 Task: Add an event with the title Performance Improvement Plan Evaluation and Progress Tracking, date '2024/05/19', time 8:50 AM to 10:50 AMand add a description: Welcome to our Team Building Retreat, a transformative experience designed to foster stronger bonds, enhance collaboration, and unleash the full potential of our team. This retreat provides a unique opportunity for team members to step outside of their daily routines and engage in activities that promote trust, communication, and camaraderie.Select event color  Peacock . Add location for the event as: 456 Chiado, Lisbon, Portugal, logged in from the account softage.5@softage.netand send the event invitation to softage.7@softage.net and softage.8@softage.net. Set a reminder for the event Daily
Action: Mouse moved to (60, 110)
Screenshot: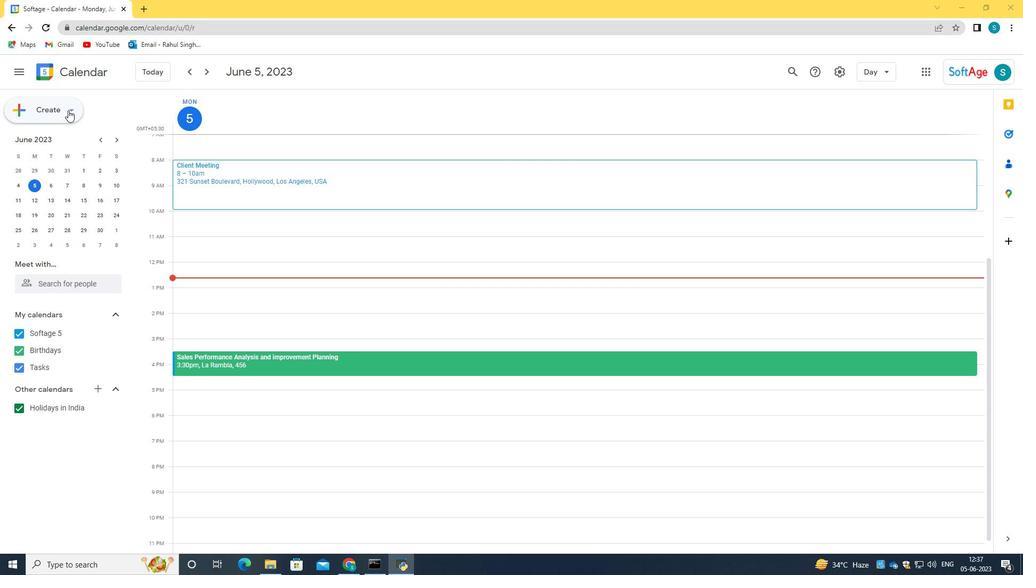 
Action: Mouse pressed left at (60, 110)
Screenshot: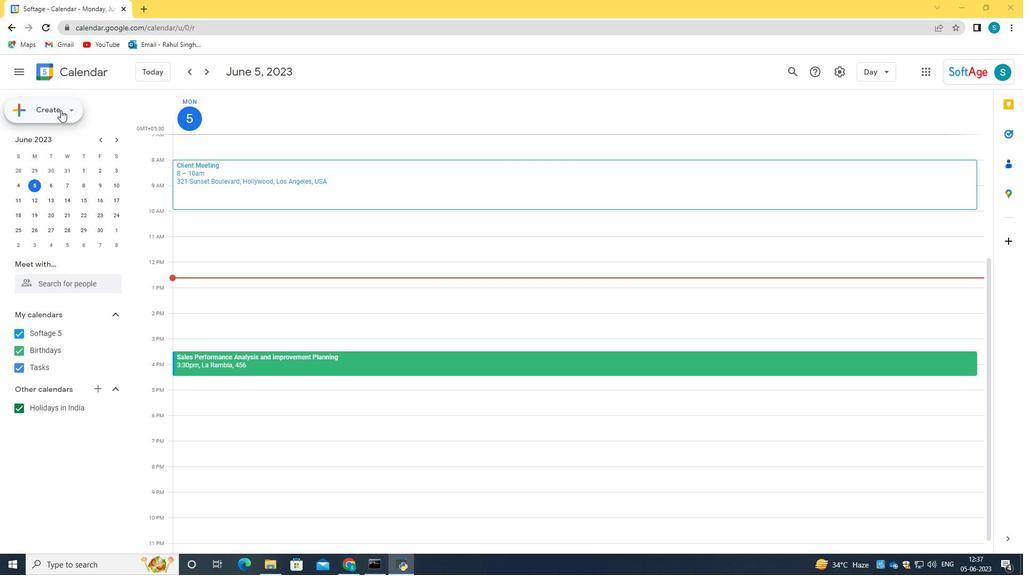 
Action: Mouse moved to (63, 136)
Screenshot: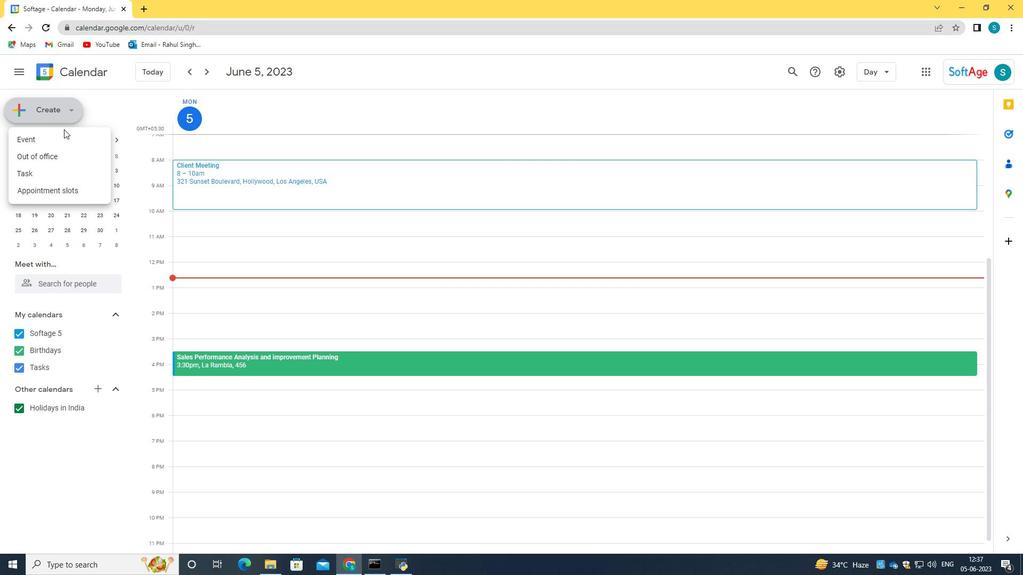 
Action: Mouse pressed left at (63, 136)
Screenshot: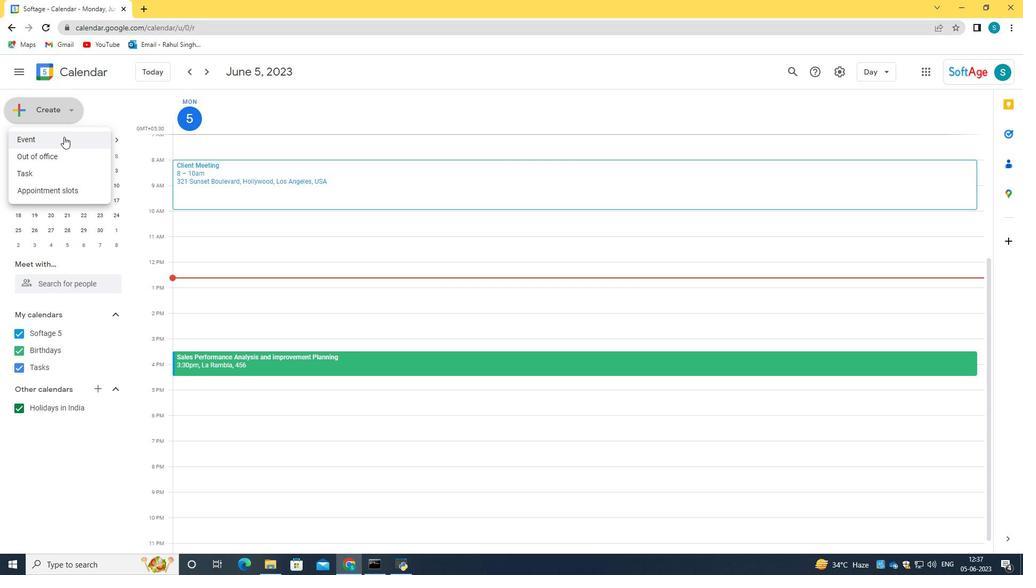 
Action: Mouse moved to (617, 433)
Screenshot: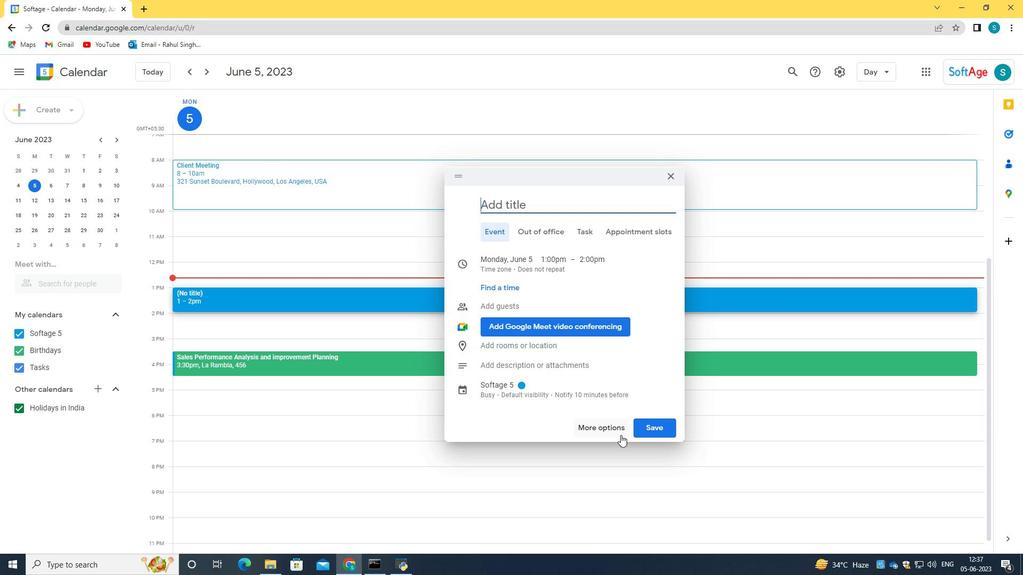 
Action: Mouse pressed left at (617, 433)
Screenshot: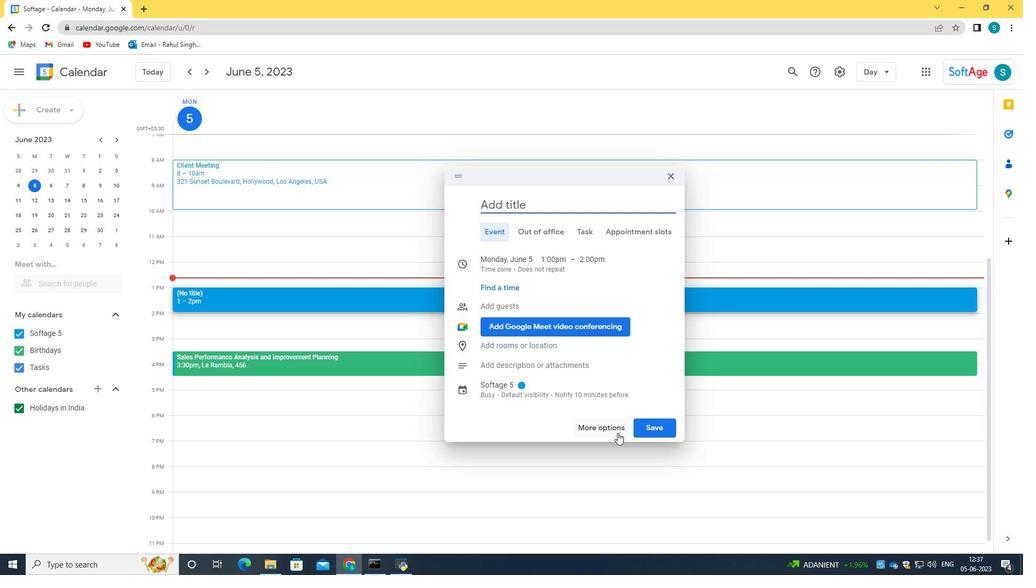 
Action: Mouse moved to (116, 71)
Screenshot: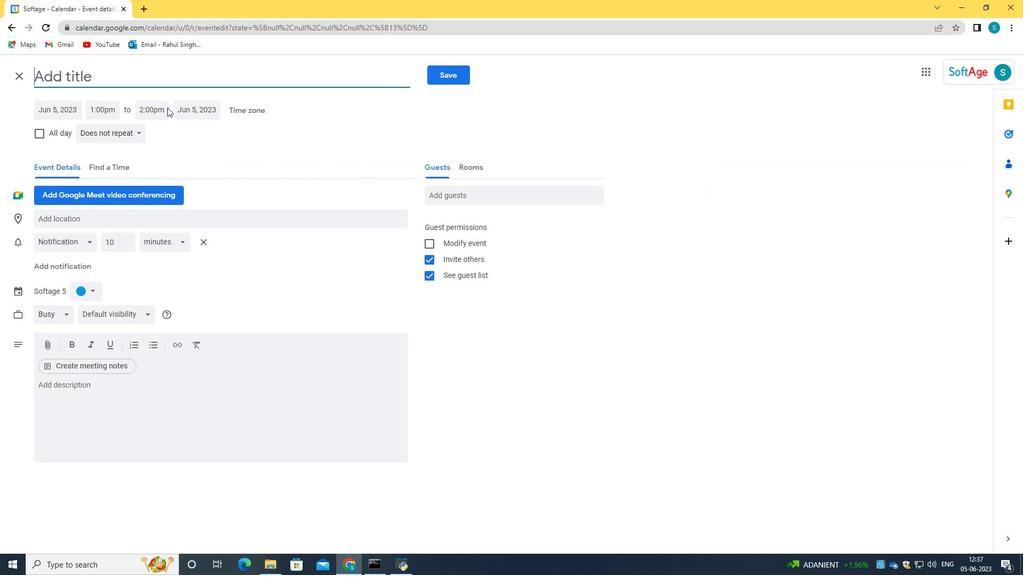 
Action: Mouse pressed left at (116, 71)
Screenshot: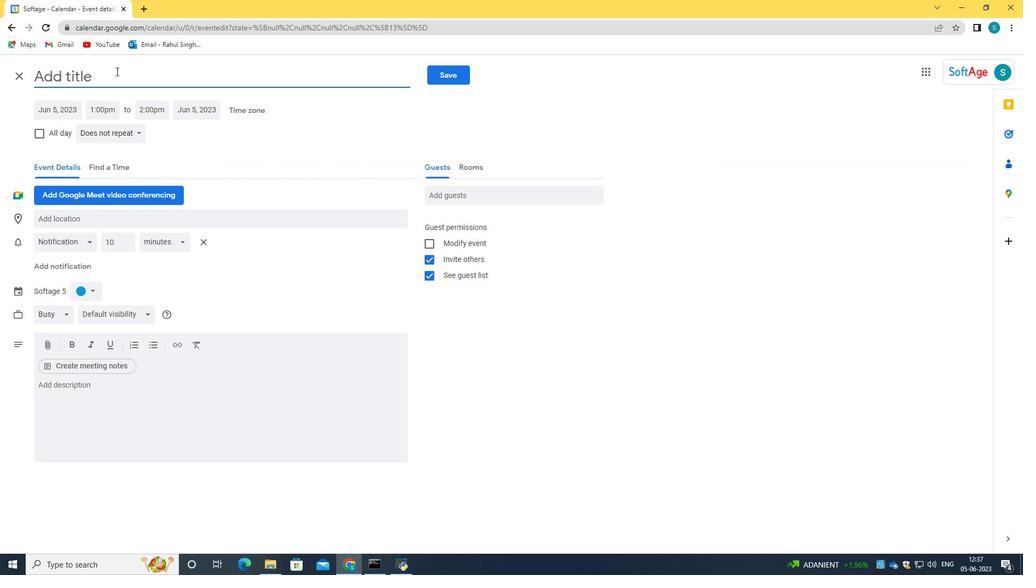
Action: Key pressed <Key.caps_lock>
Screenshot: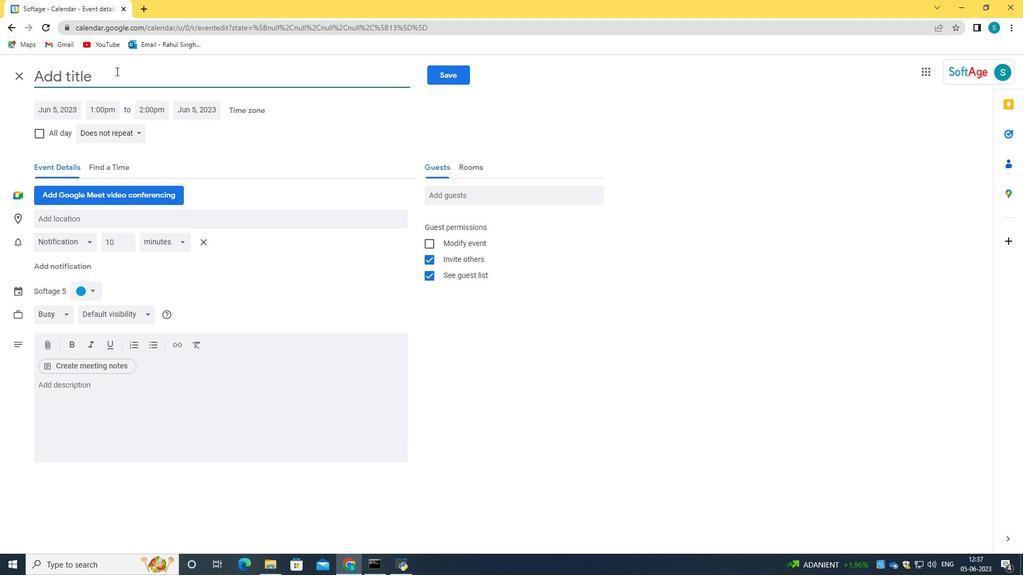 
Action: Mouse moved to (116, 70)
Screenshot: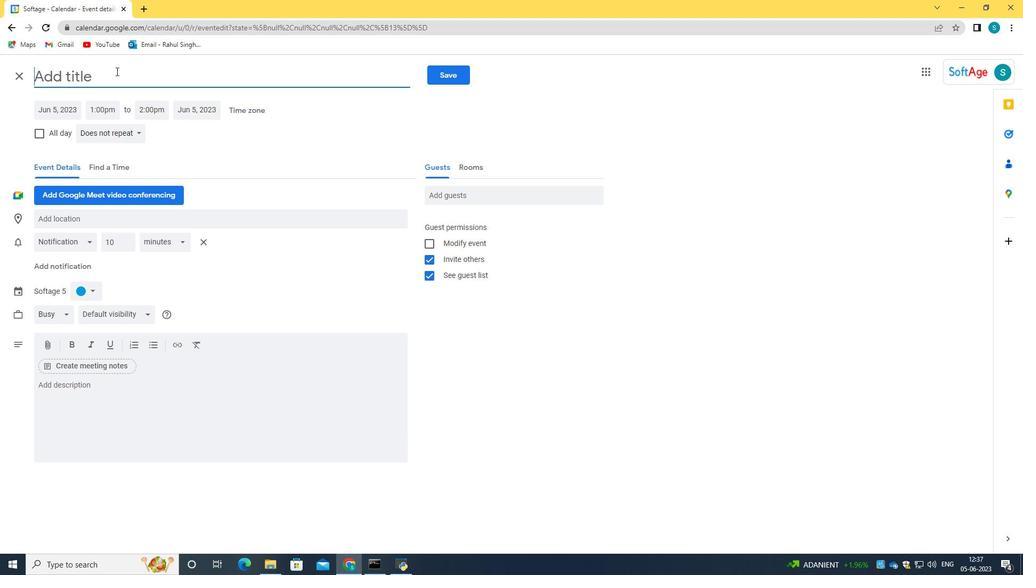 
Action: Key pressed P<Key.caps_lock>erformance<Key.space><Key.caps_lock>I<Key.caps_lock>mprovemen<Key.space><Key.backspace>t<Key.space><Key.caps_lock>P<Key.caps_lock>lan<Key.space><Key.caps_lock>E<Key.caps_lock>valuation<Key.space>and<Key.space><Key.caps_lock>P<Key.caps_lock>roge<Key.backspace>ress<Key.space><Key.caps_lock>T<Key.caps_lock>racking
Screenshot: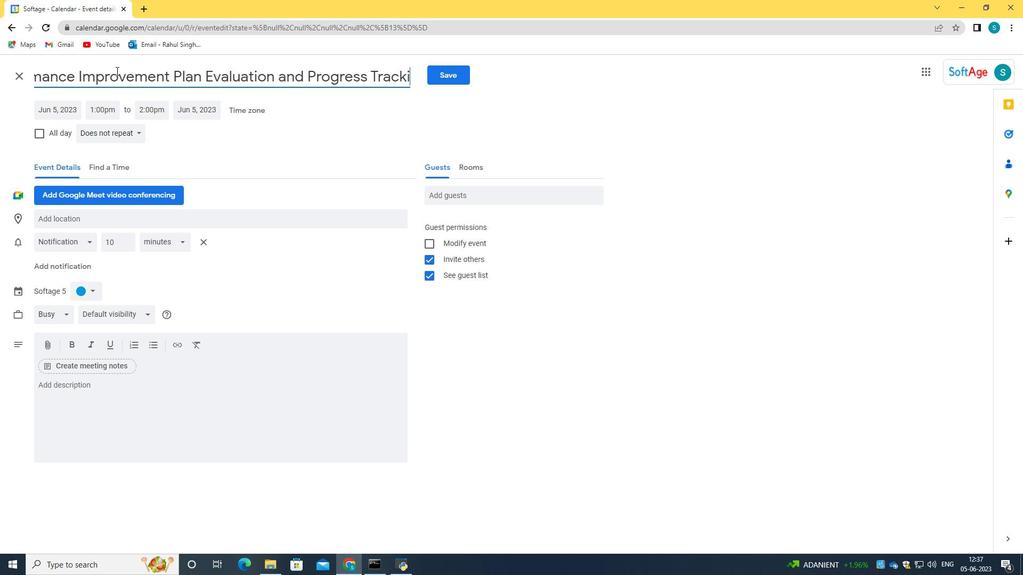 
Action: Mouse moved to (69, 108)
Screenshot: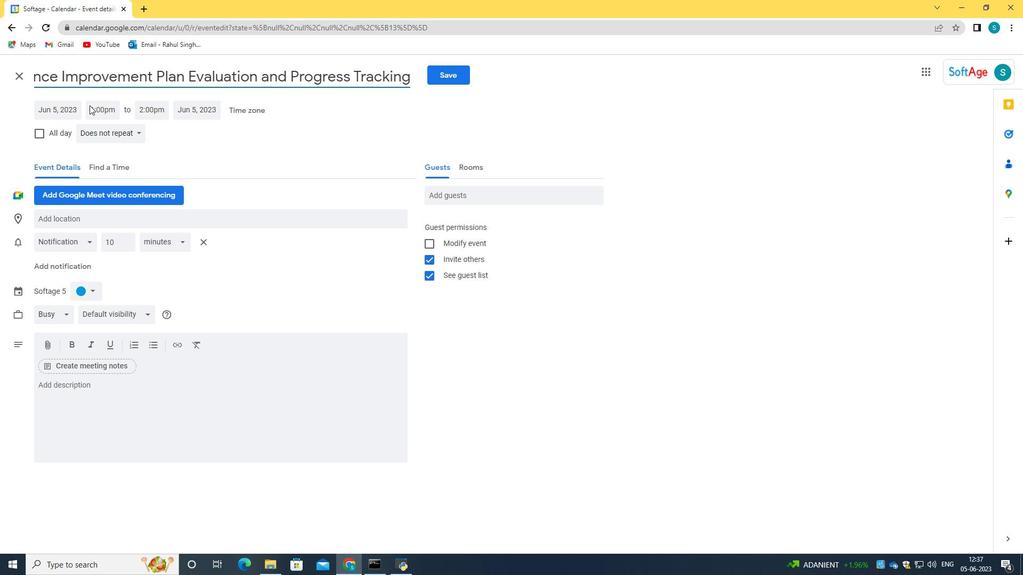 
Action: Mouse pressed left at (69, 108)
Screenshot: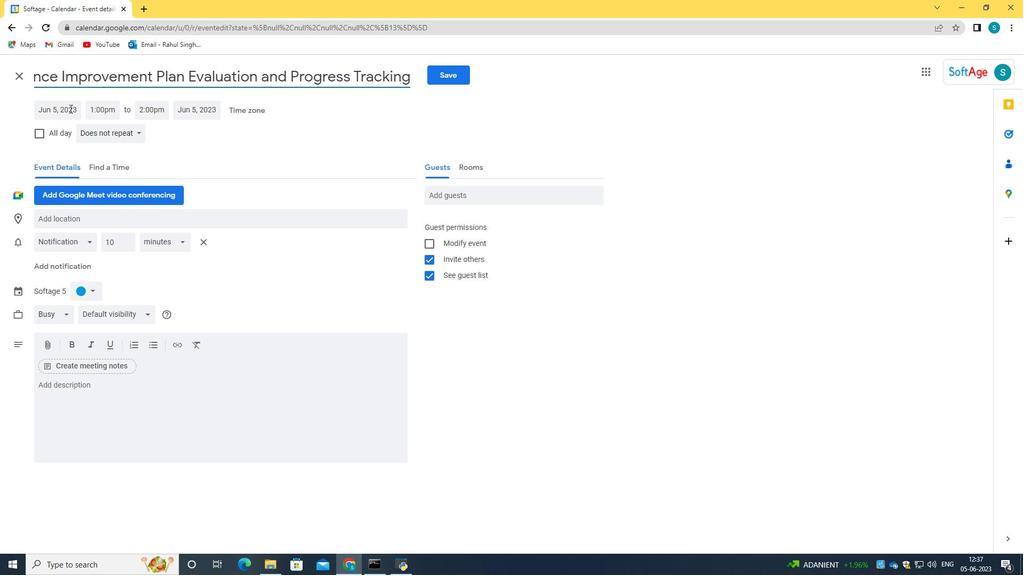 
Action: Key pressed 2024/05/19<Key.tab>08<Key.shift_r>:50am<Key.tab>10<Key.shift_r>:50<Key.space>am
Screenshot: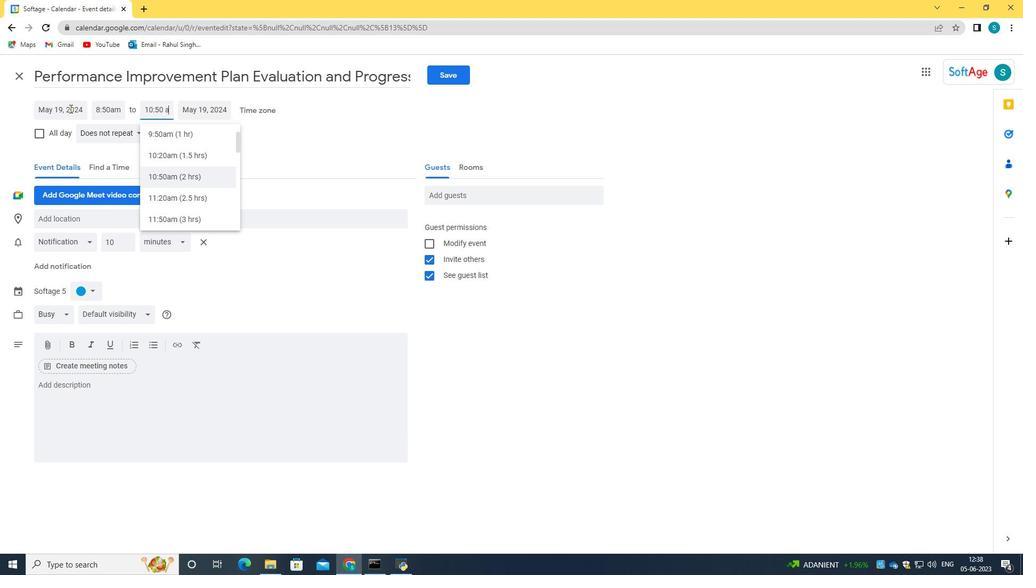 
Action: Mouse moved to (191, 176)
Screenshot: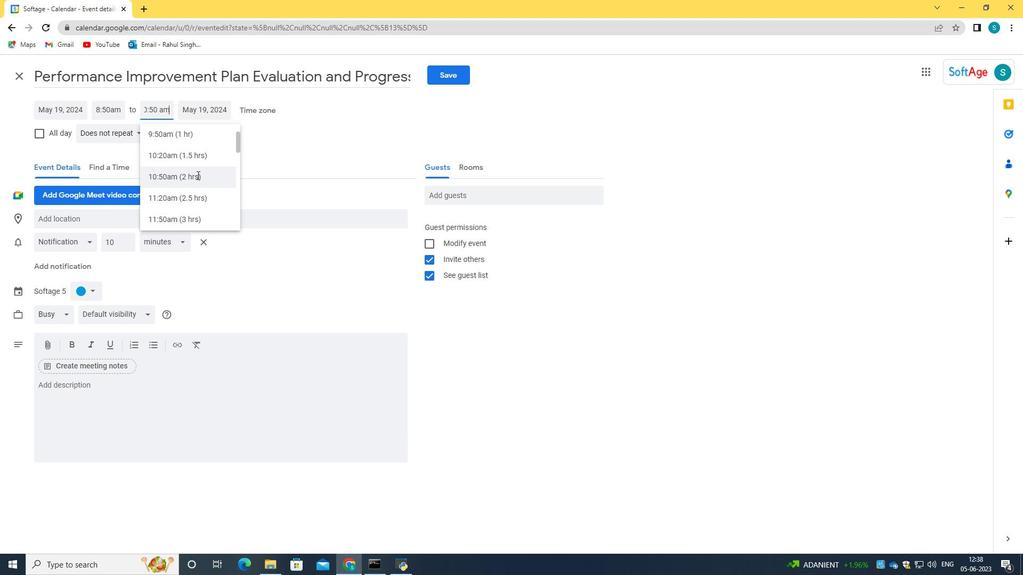
Action: Mouse pressed left at (191, 176)
Screenshot: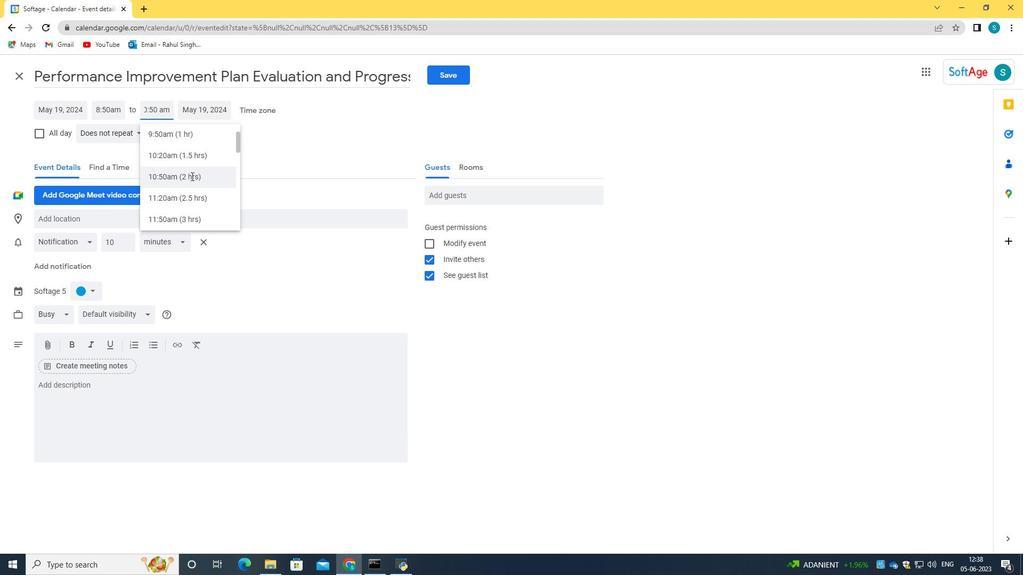 
Action: Mouse moved to (120, 396)
Screenshot: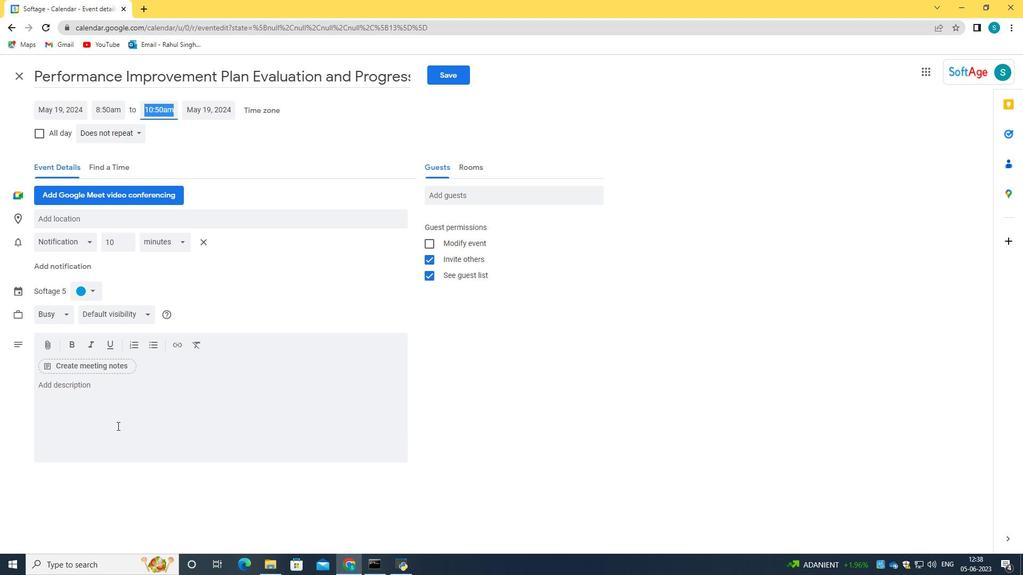 
Action: Mouse pressed left at (120, 396)
Screenshot: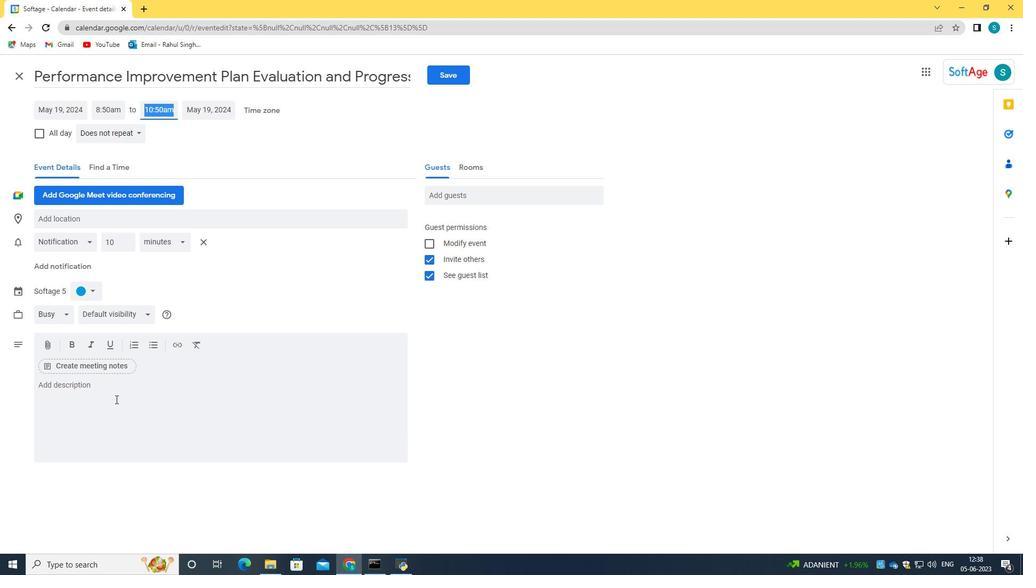 
Action: Key pressed <Key.caps_lock>W<Key.caps_lock>elcome<Key.space>to<Key.space>our<Key.space><Key.caps_lock>T<Key.caps_lock>eam<Key.space><Key.caps_lock>B<Key.caps_lock>uilding<Key.space><Key.caps_lock>R<Key.caps_lock>etreat,<Key.space>a<Key.space>transformative<Key.space>experience<Key.space>designed<Key.space>to<Key.space>foster<Key.space>stronger<Key.space>bonds,<Key.space>enhacne<Key.space>c<Key.backspace><Key.backspace><Key.backspace><Key.backspace><Key.backspace><Key.backspace><Key.backspace>hance<Key.space>collaboration<Key.space>and<Key.space>unleash<Key.backspace>h<Key.space>the<Key.space>full<Key.space>potential<Key.space>of<Key.space>our<Key.space>team.<Key.space><Key.caps_lock>T<Key.caps_lock>his<Key.space>retrat<Key.space><Key.backspace><Key.backspace><Key.backspace>eat<Key.space>provides<Key.space>a<Key.space>unique<Key.space>opportunity<Key.space>t<Key.backspace>for<Key.space>team<Key.space>members<Key.space>to<Key.space>step<Key.space>outsider<Key.space><Key.backspace><Key.backspace><Key.space>of<Key.space>their<Key.space>daily<Key.space>routines<Key.space>and<Key.space>egage<Key.space>in<Key.space>activities<Key.space>that<Key.space>promote<Key.space>trust,<Key.space>communication,<Key.space>and<Key.space>camaraderie.
Screenshot: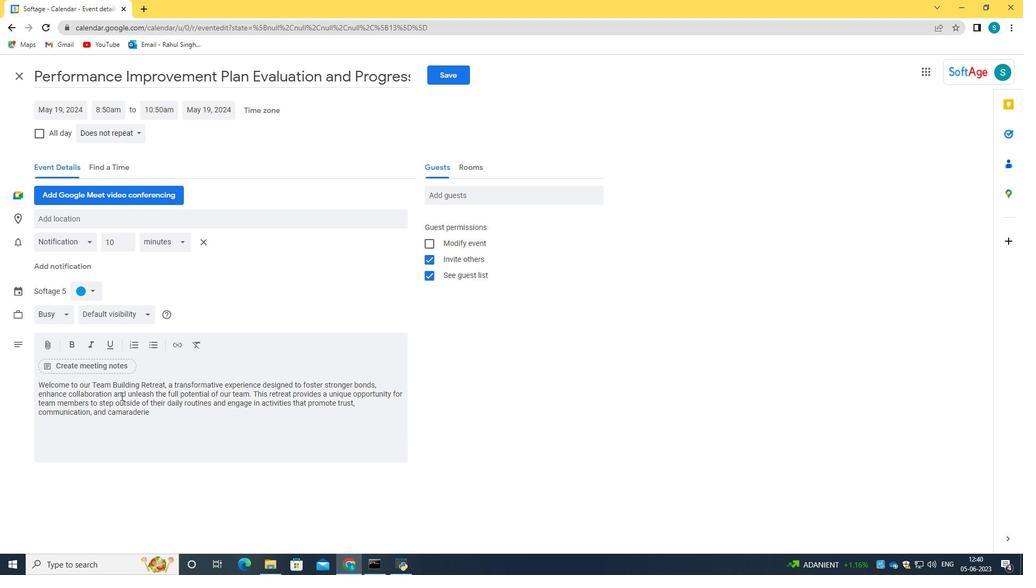 
Action: Mouse moved to (91, 287)
Screenshot: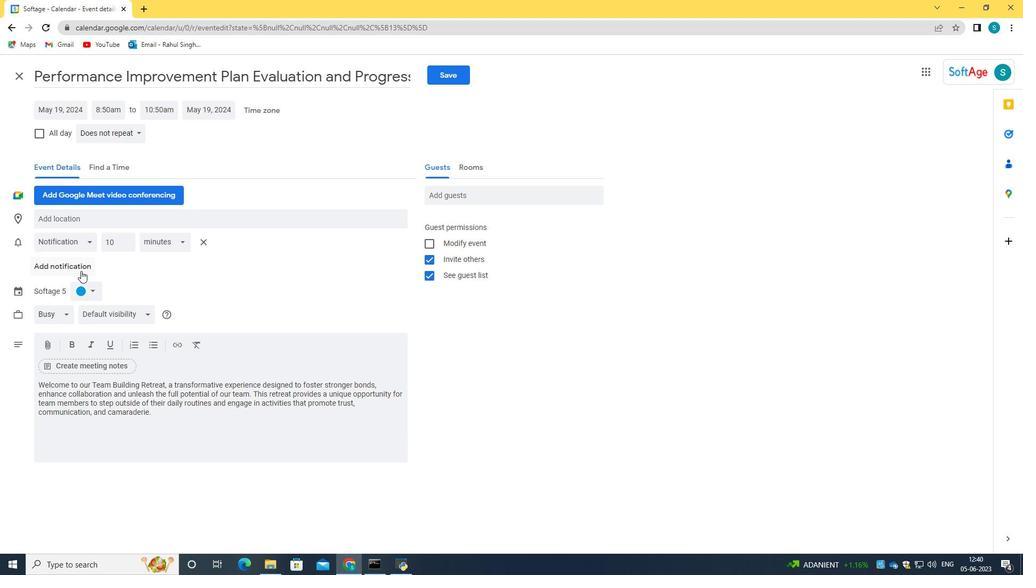 
Action: Mouse pressed left at (91, 287)
Screenshot: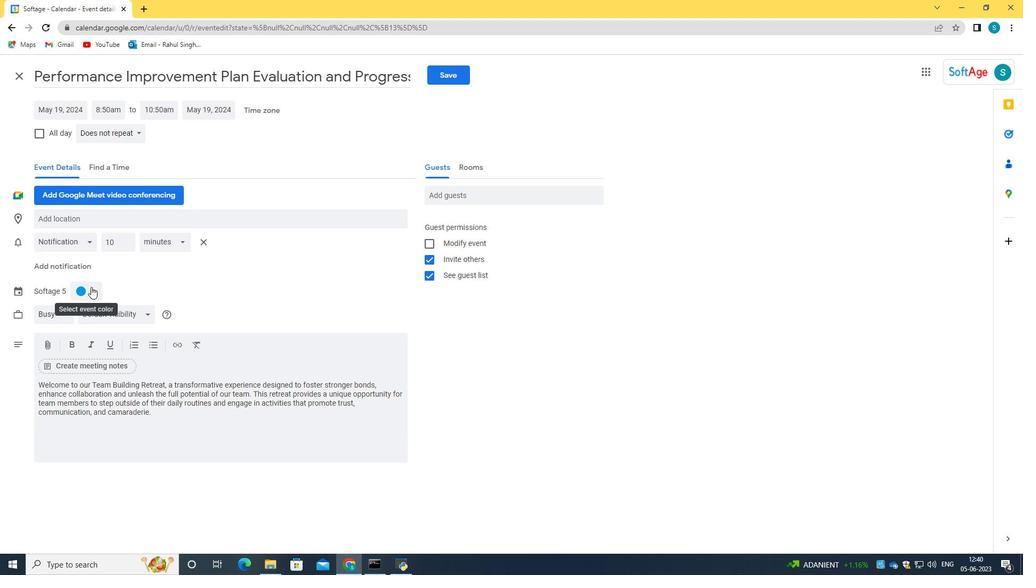 
Action: Mouse moved to (83, 332)
Screenshot: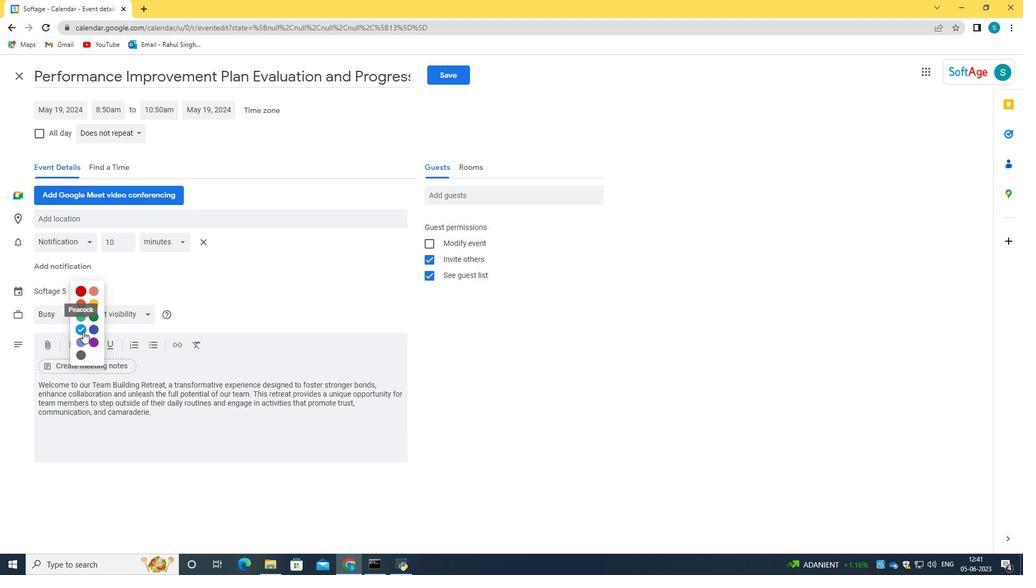 
Action: Mouse pressed left at (83, 332)
Screenshot: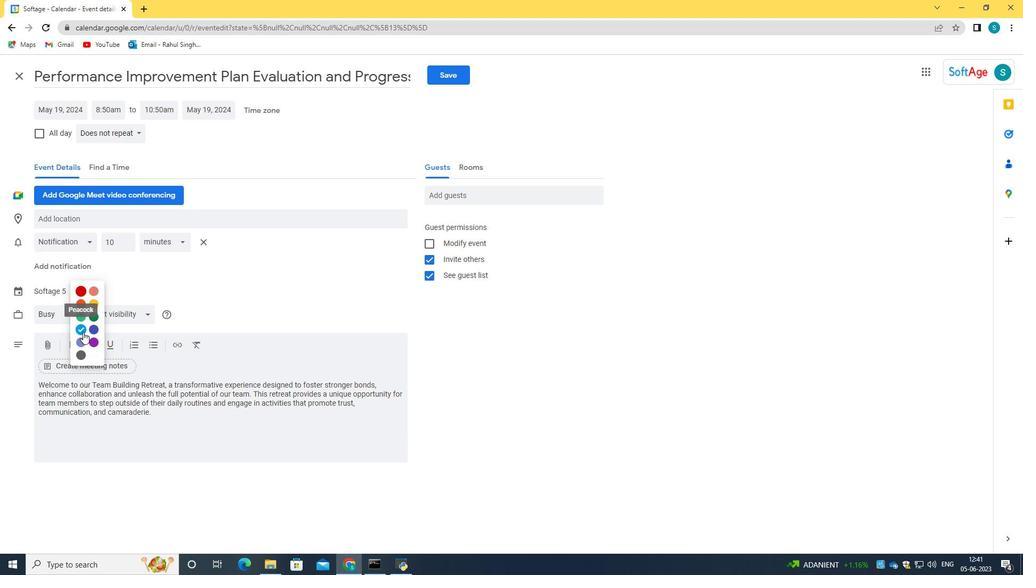 
Action: Mouse moved to (89, 221)
Screenshot: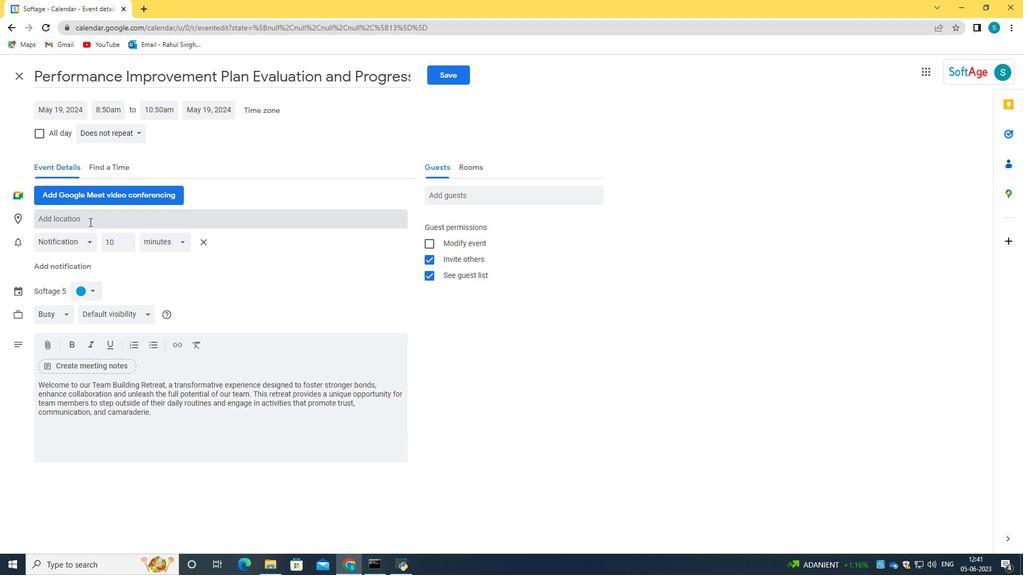 
Action: Mouse pressed left at (89, 221)
Screenshot: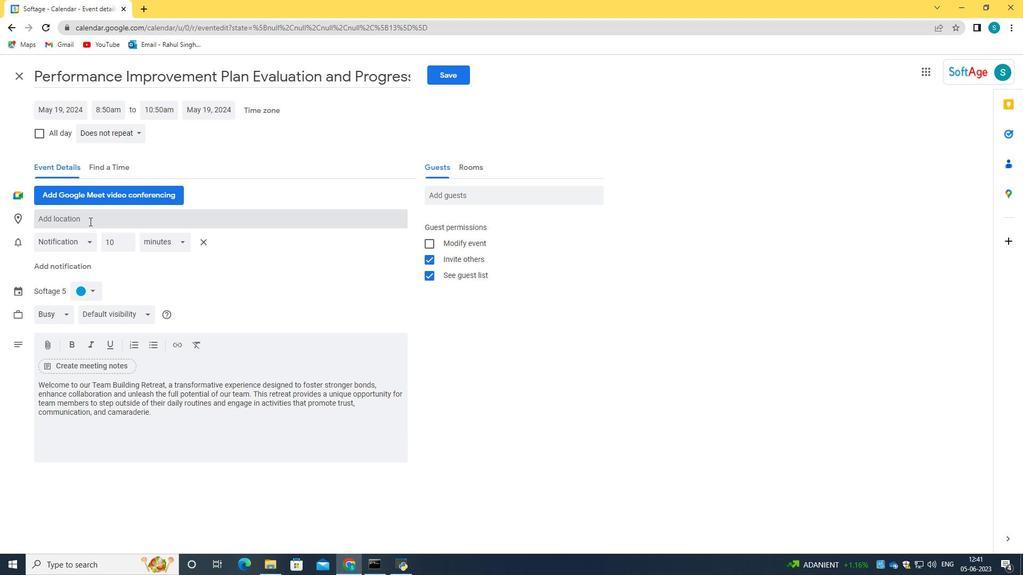 
Action: Key pressed 456<Key.space><Key.caps_lock>C<Key.caps_lock>haido,<Key.space><Key.caps_lock>L<Key.caps_lock>isbon,<Key.space><Key.caps_lock>P<Key.caps_lock>ortugal
Screenshot: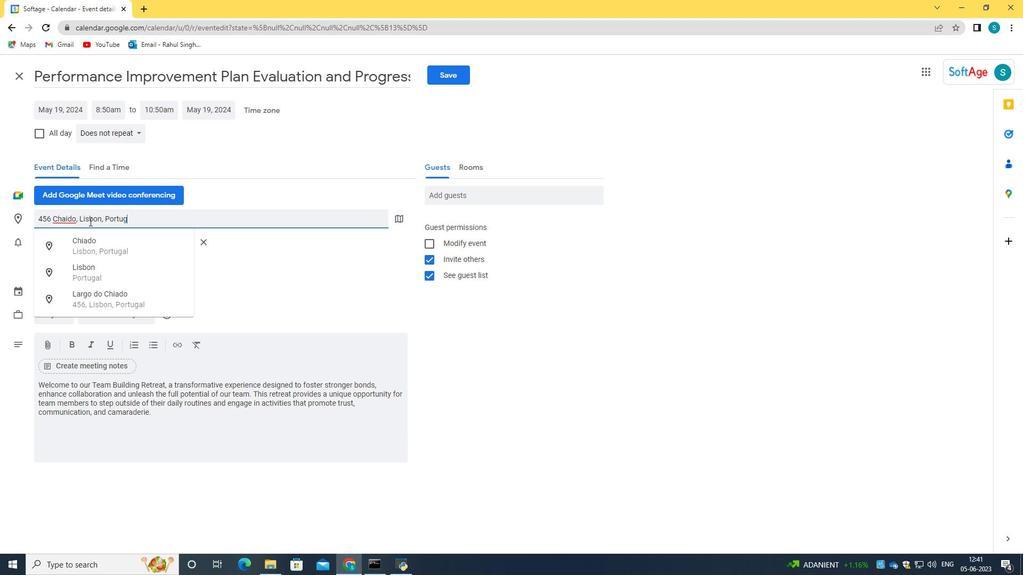 
Action: Mouse moved to (170, 209)
Screenshot: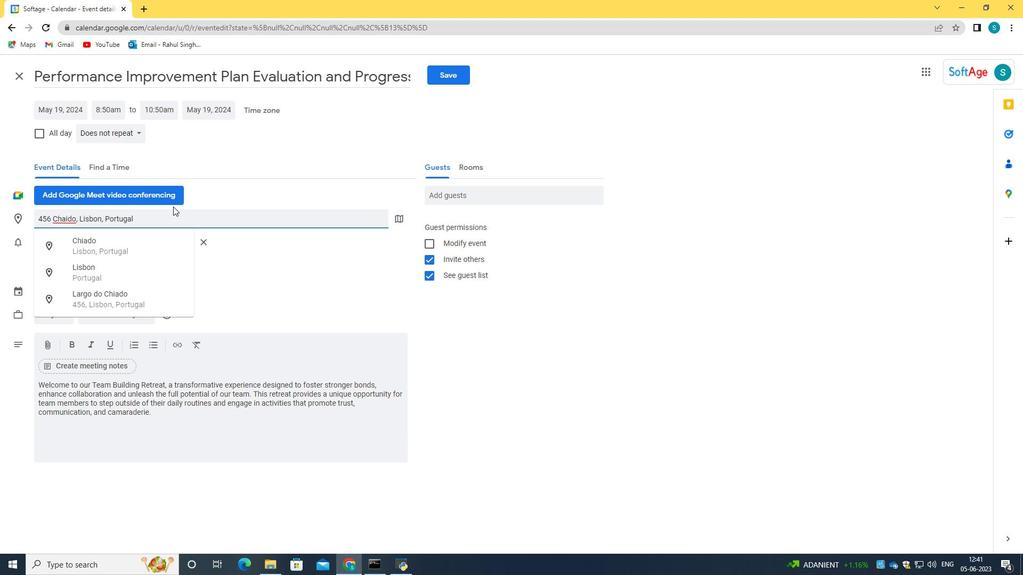 
Action: Key pressed <Key.enter>
Screenshot: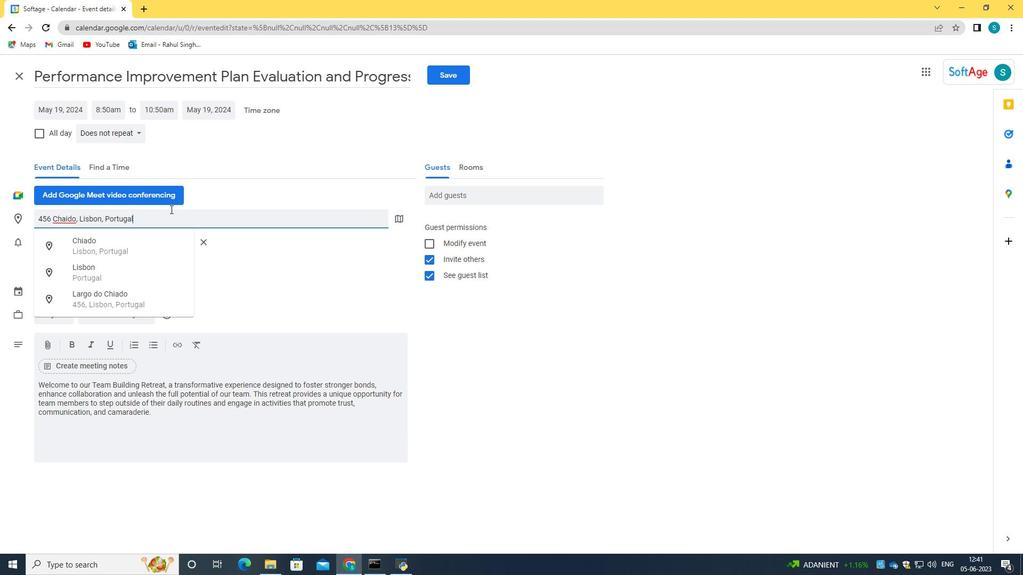 
Action: Mouse moved to (496, 195)
Screenshot: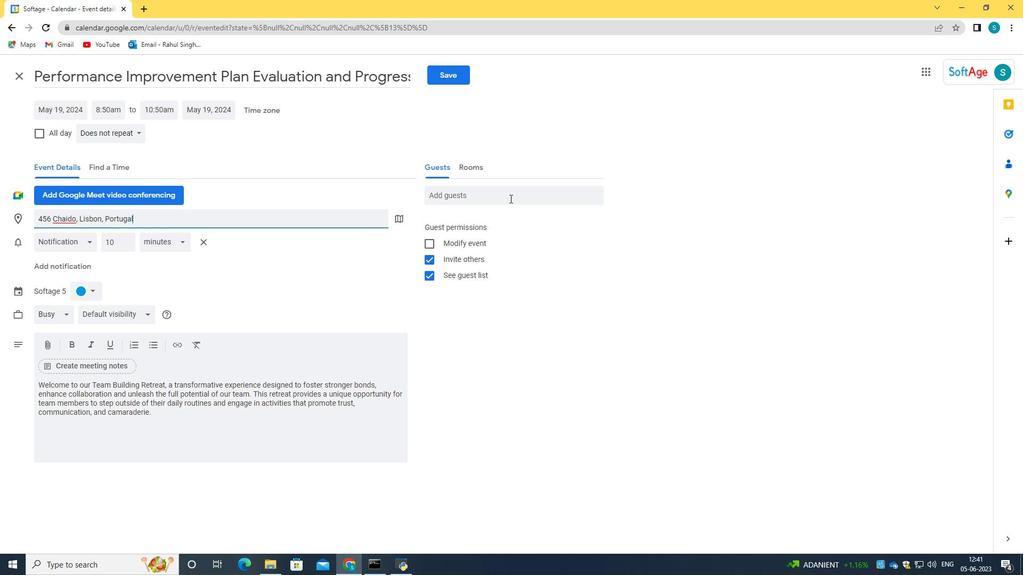 
Action: Mouse pressed left at (496, 195)
Screenshot: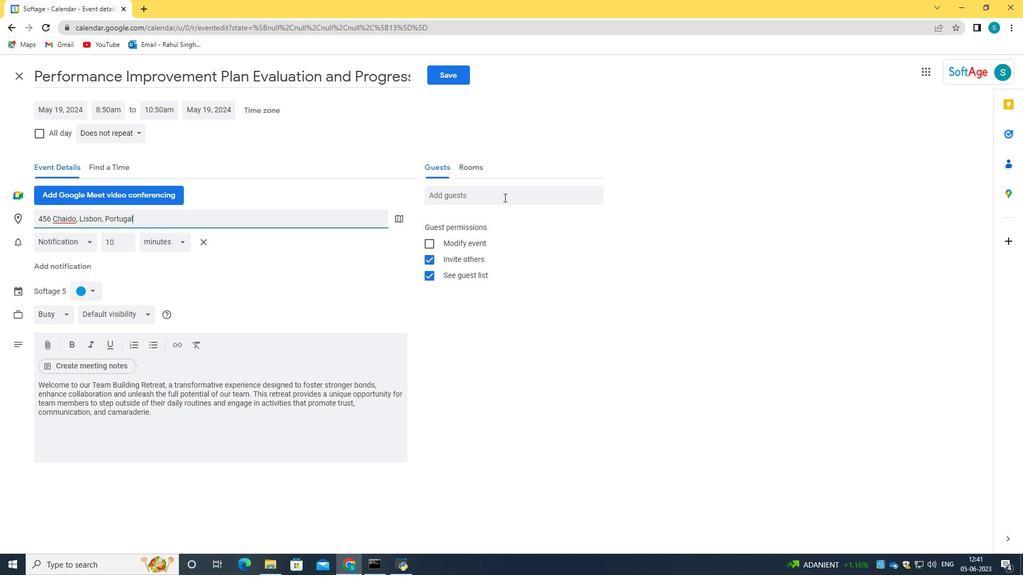
Action: Key pressed softage.7<Key.shift>@softage.net<Key.tab>softage.8<Key.shift>@softage.net
Screenshot: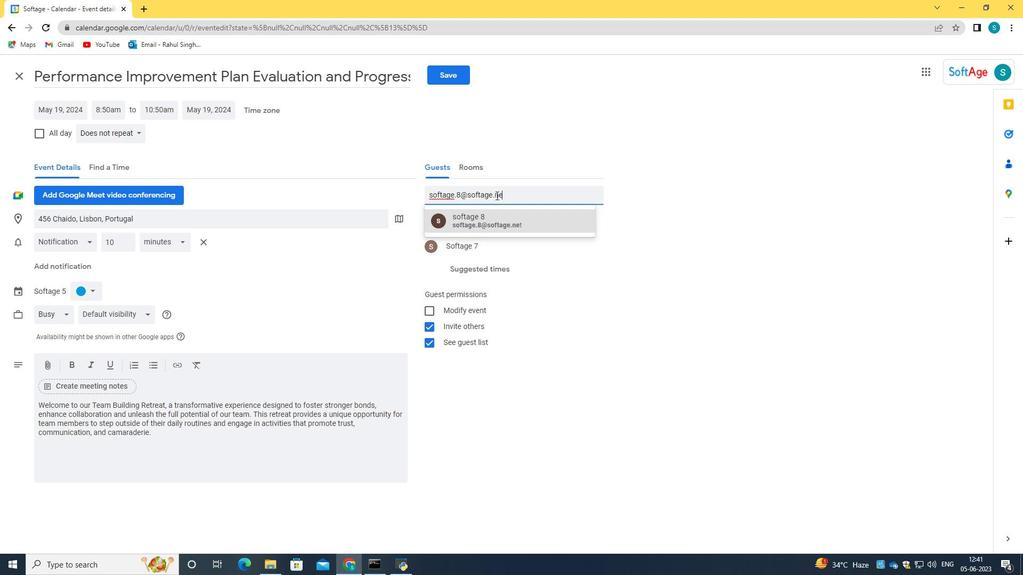 
Action: Mouse moved to (491, 215)
Screenshot: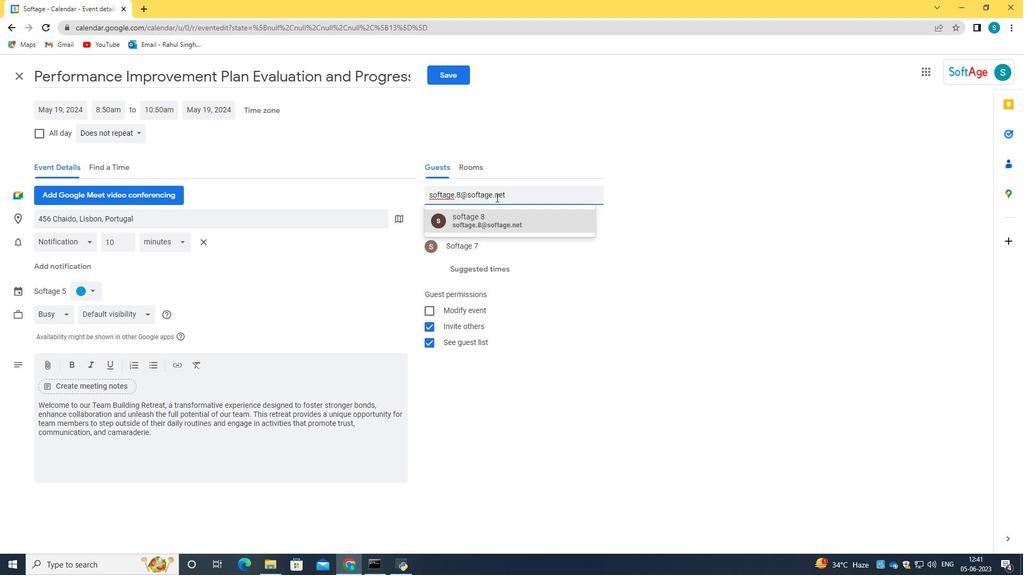 
Action: Mouse pressed left at (491, 215)
Screenshot: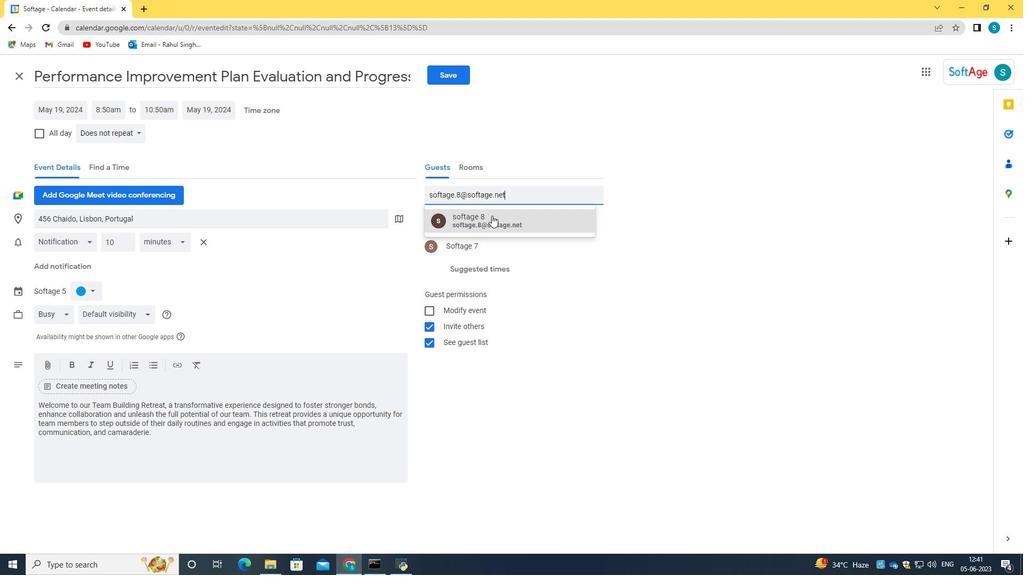 
Action: Mouse moved to (575, 368)
Screenshot: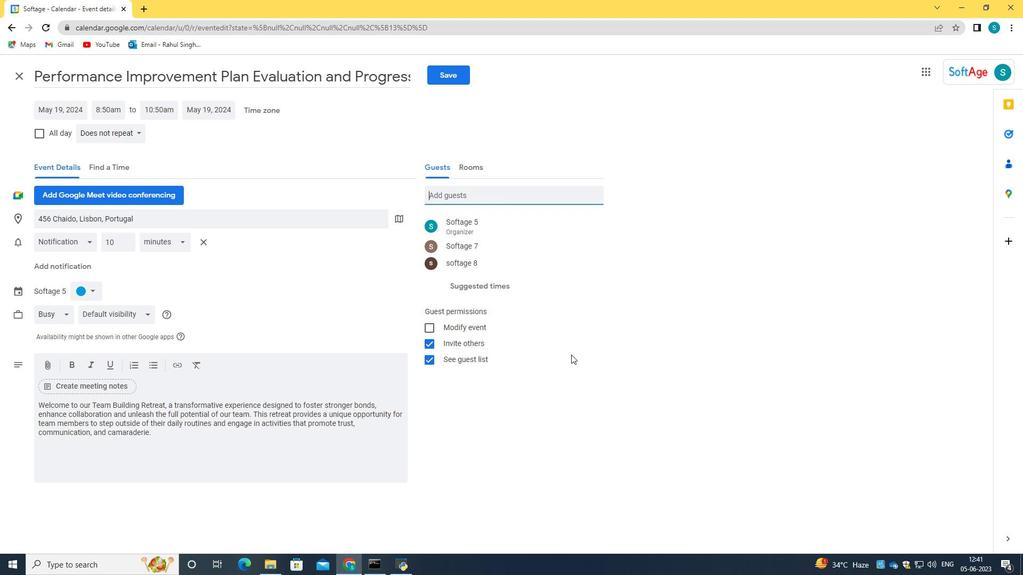 
Action: Mouse pressed left at (575, 368)
Screenshot: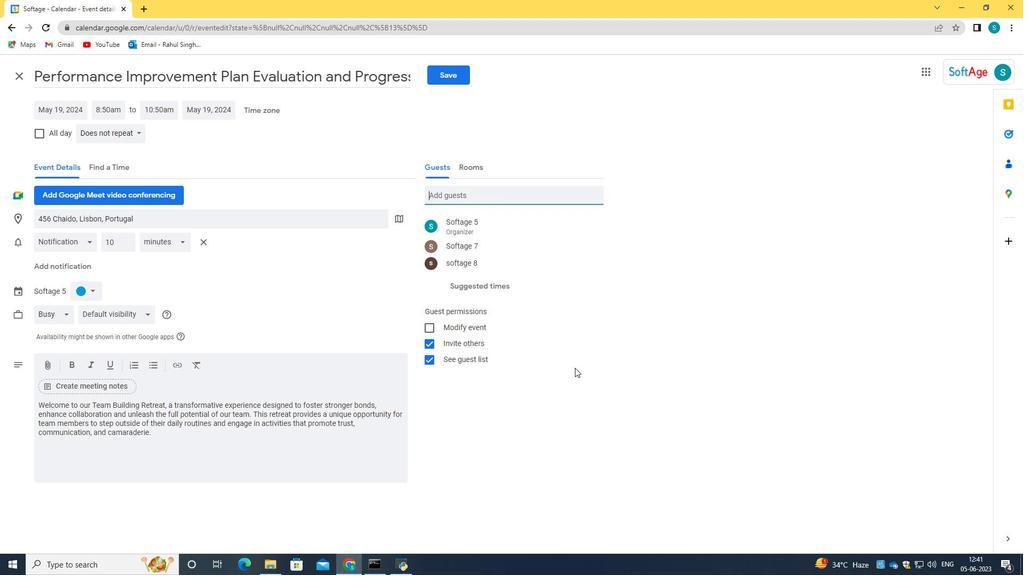 
Action: Mouse moved to (115, 129)
Screenshot: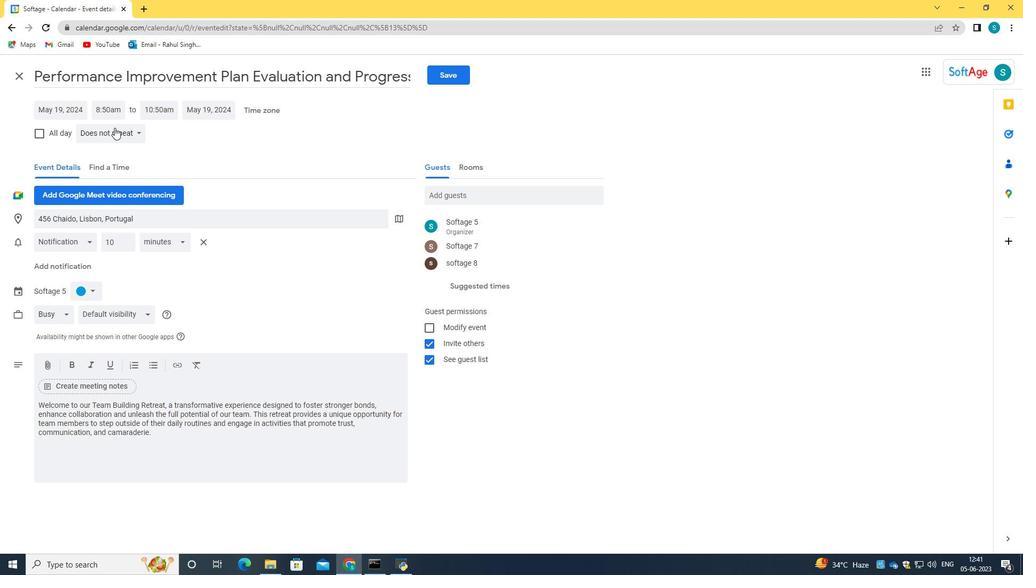 
Action: Mouse pressed left at (115, 129)
Screenshot: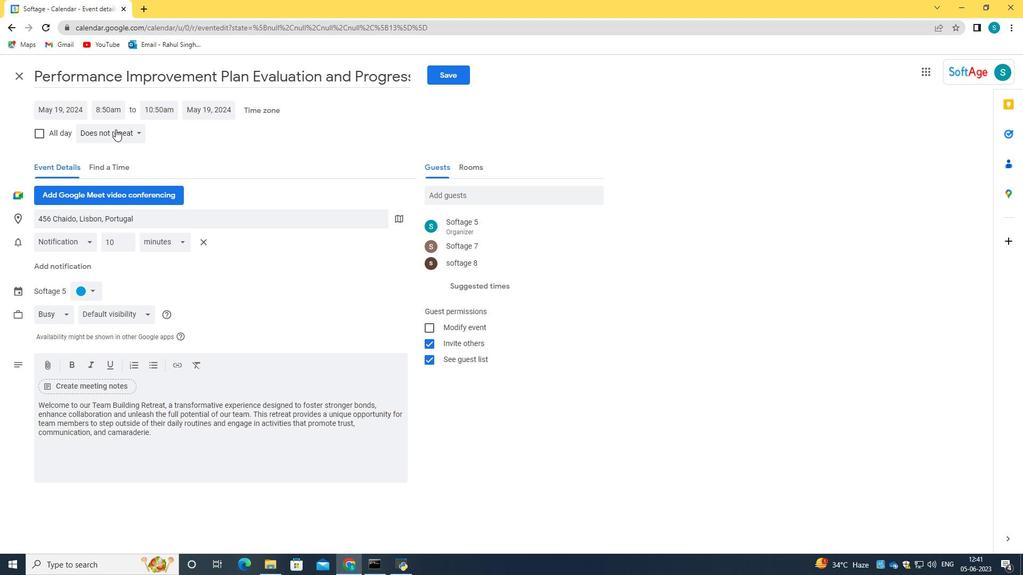 
Action: Mouse moved to (126, 155)
Screenshot: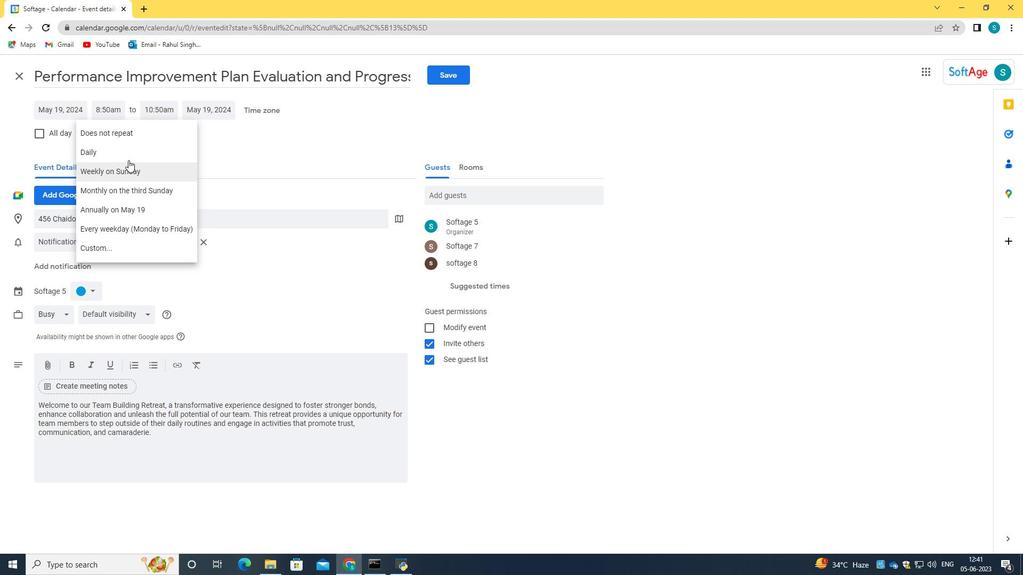 
Action: Mouse pressed left at (126, 155)
Screenshot: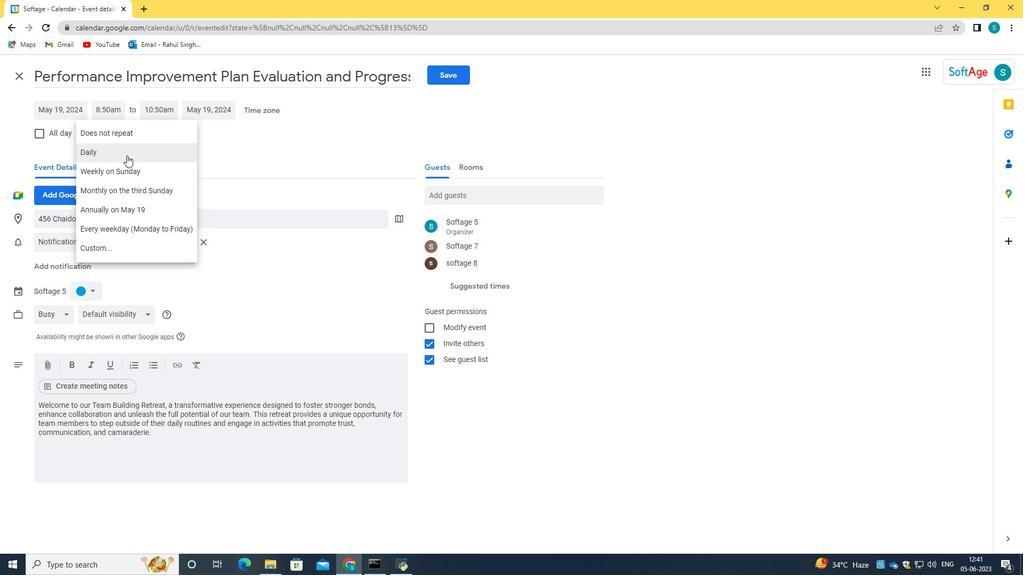 
Action: Mouse moved to (449, 75)
Screenshot: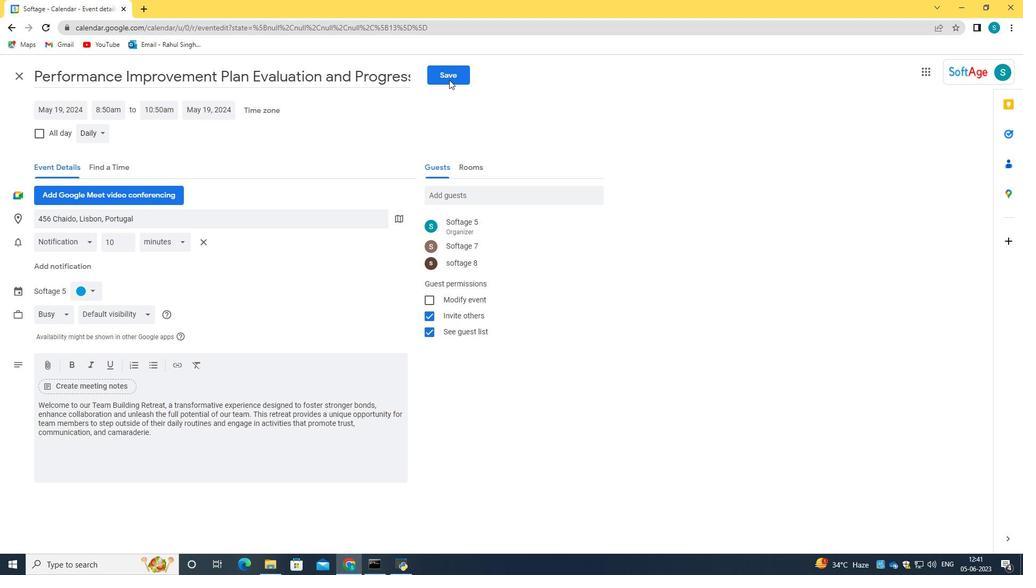 
Action: Mouse pressed left at (449, 75)
Screenshot: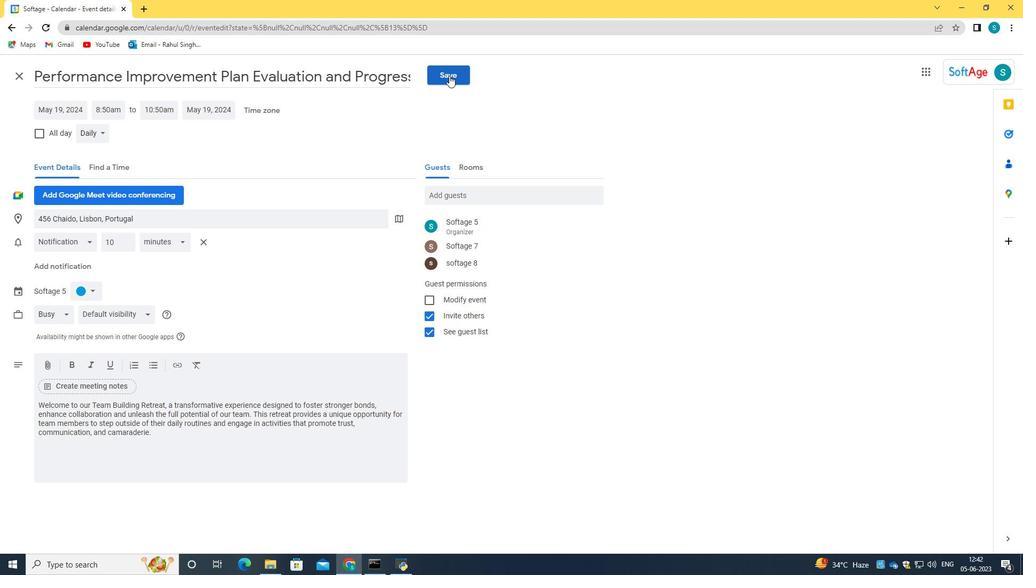 
Action: Mouse moved to (610, 333)
Screenshot: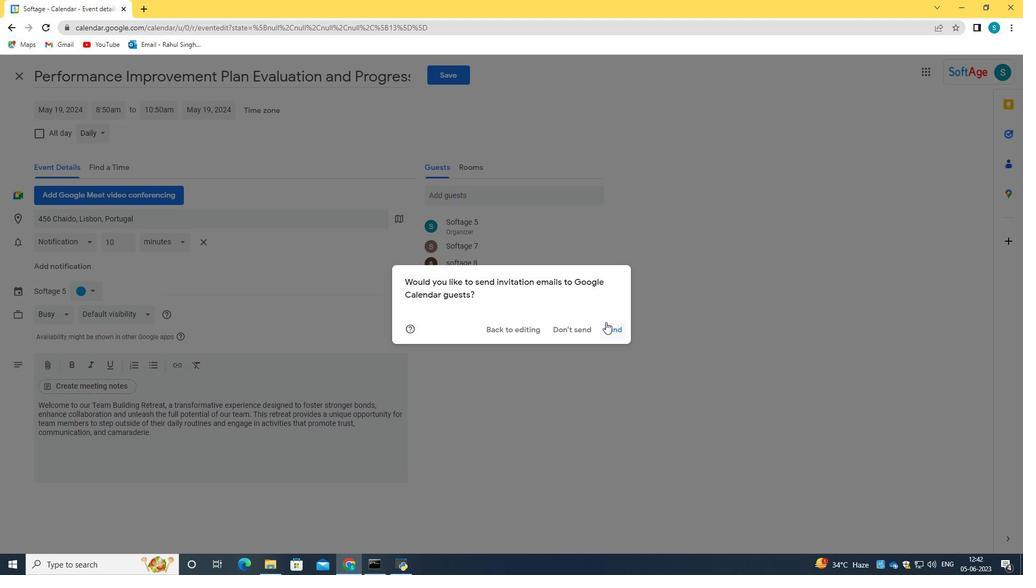 
Action: Mouse pressed left at (610, 333)
Screenshot: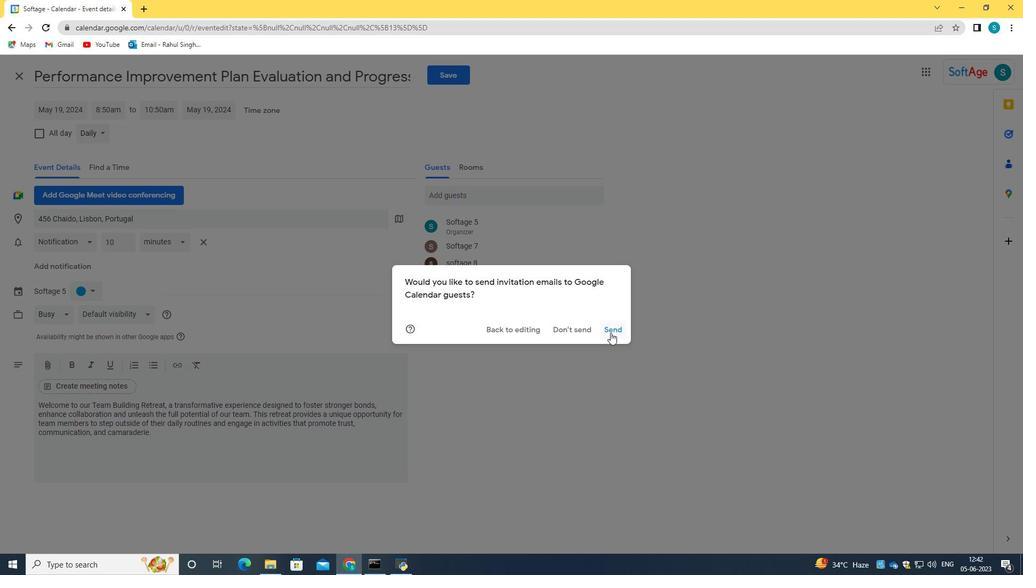 
Action: Mouse moved to (610, 333)
Screenshot: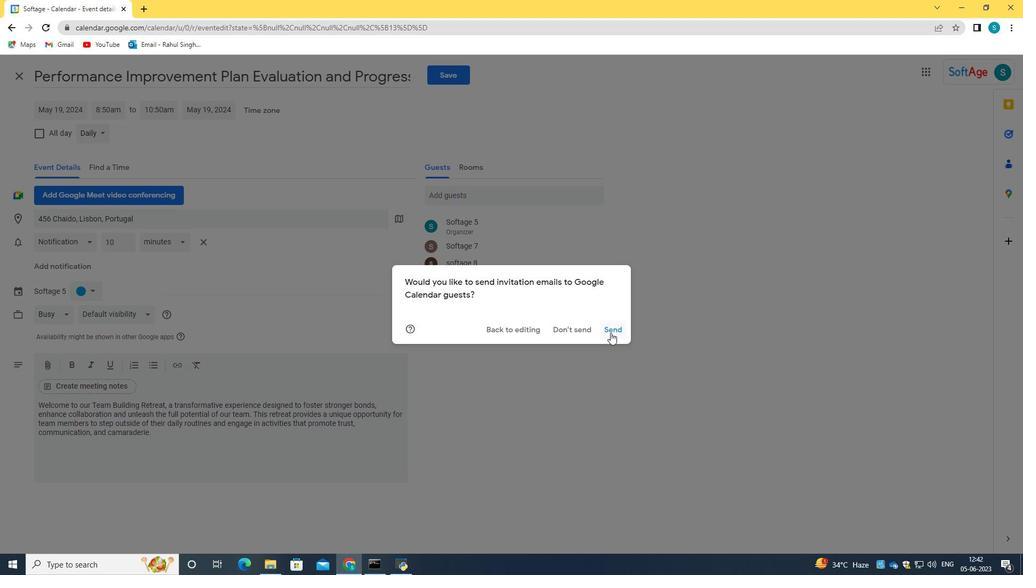 
